 Task: Change the transform type for the video transformation filter to "Transpose".
Action: Mouse moved to (132, 27)
Screenshot: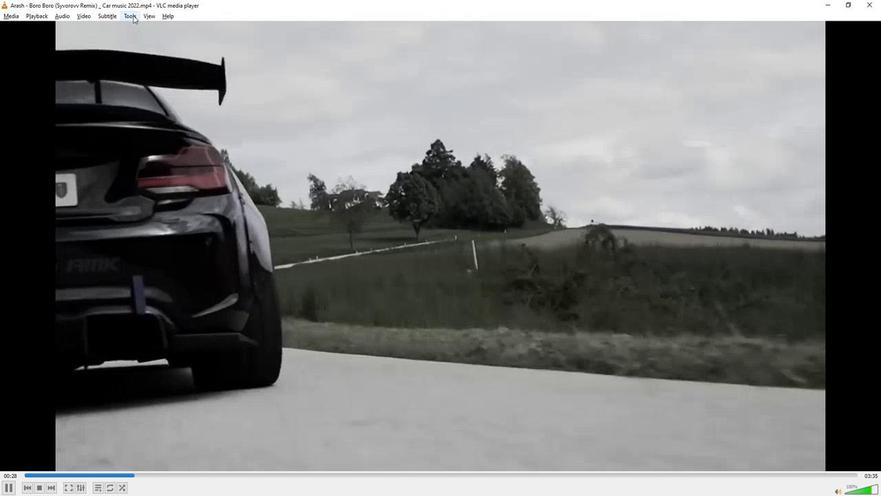 
Action: Mouse pressed left at (132, 27)
Screenshot: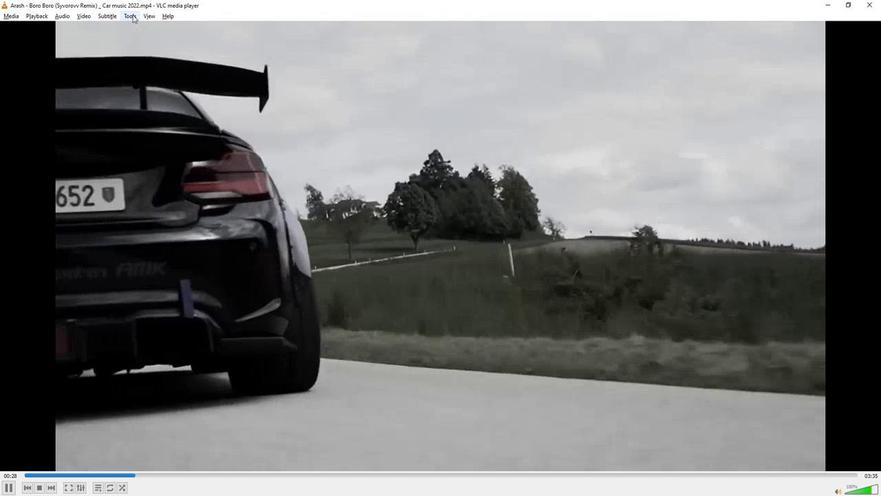 
Action: Mouse moved to (142, 130)
Screenshot: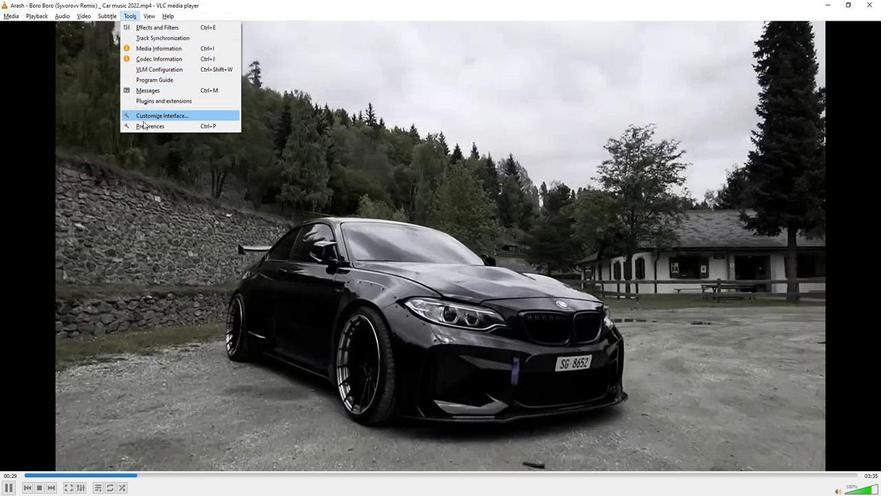 
Action: Mouse pressed left at (142, 130)
Screenshot: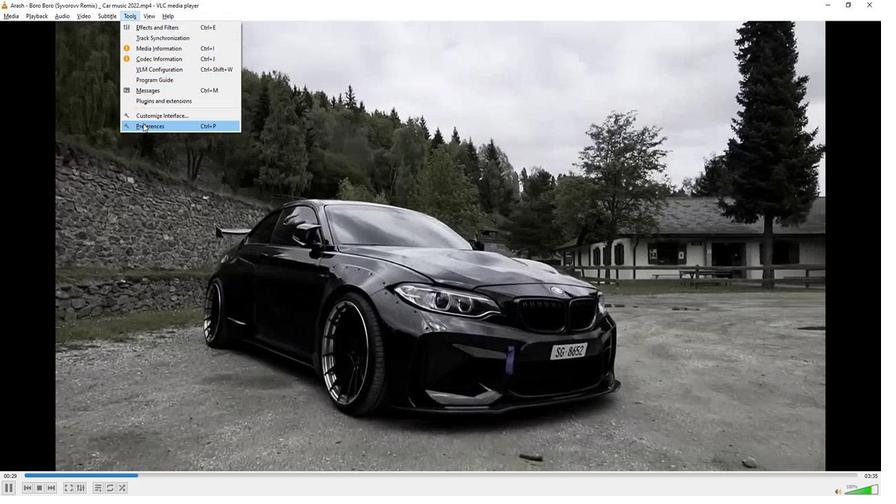 
Action: Mouse moved to (196, 384)
Screenshot: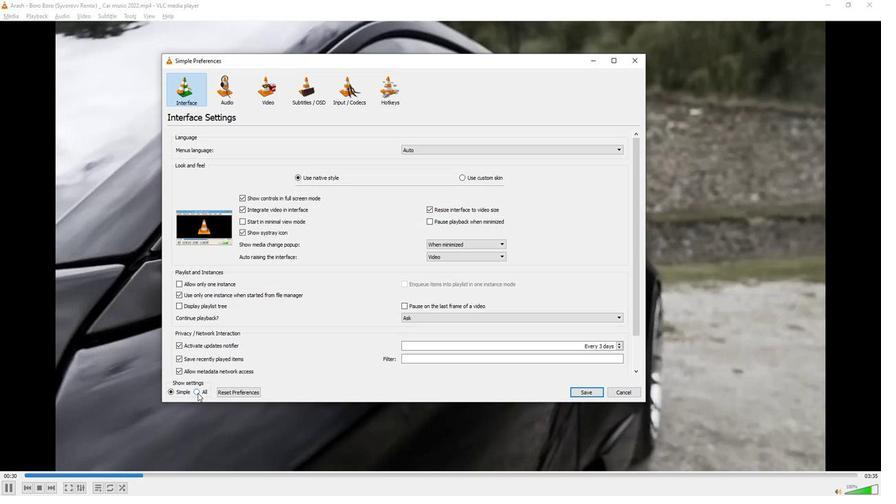 
Action: Mouse pressed left at (196, 384)
Screenshot: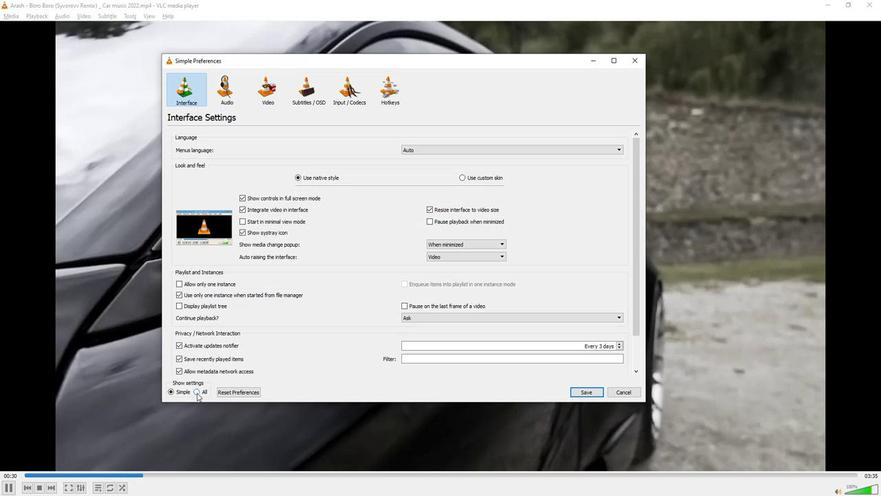 
Action: Mouse moved to (209, 269)
Screenshot: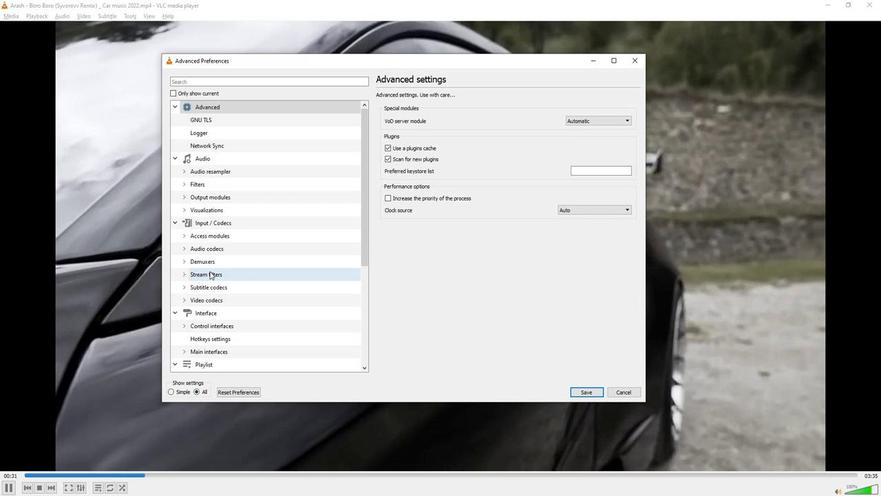 
Action: Mouse scrolled (209, 268) with delta (0, 0)
Screenshot: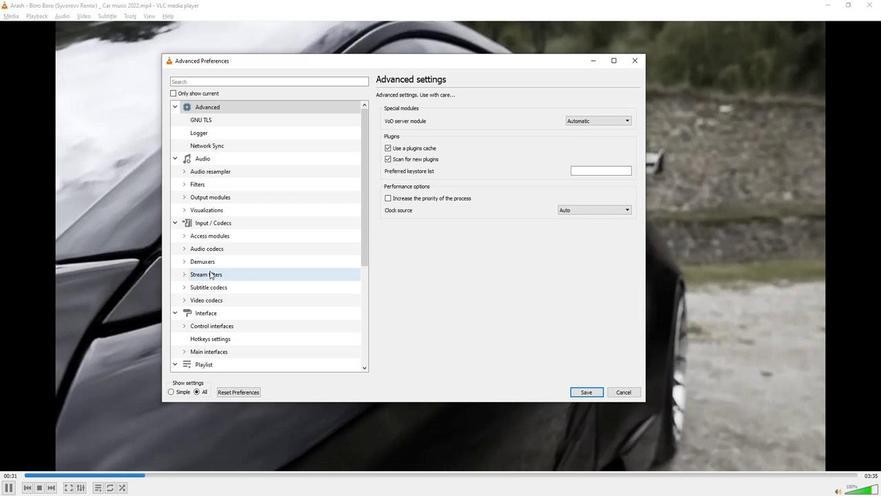 
Action: Mouse scrolled (209, 268) with delta (0, 0)
Screenshot: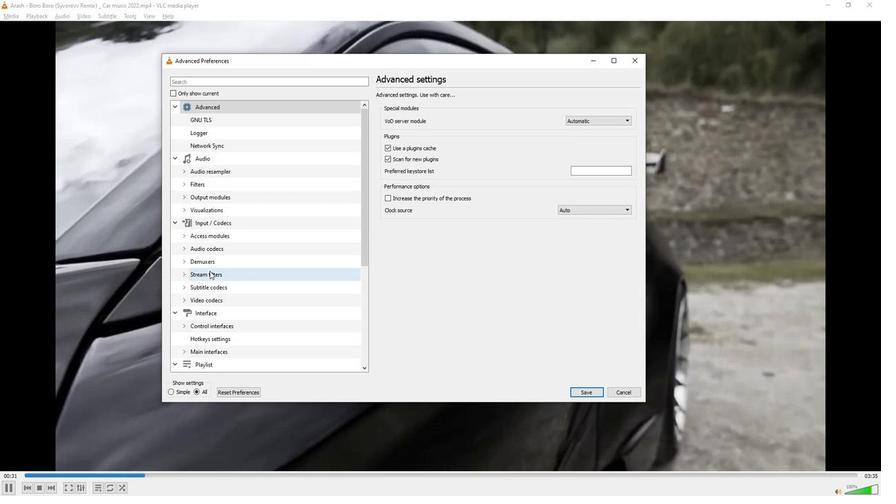 
Action: Mouse scrolled (209, 268) with delta (0, 0)
Screenshot: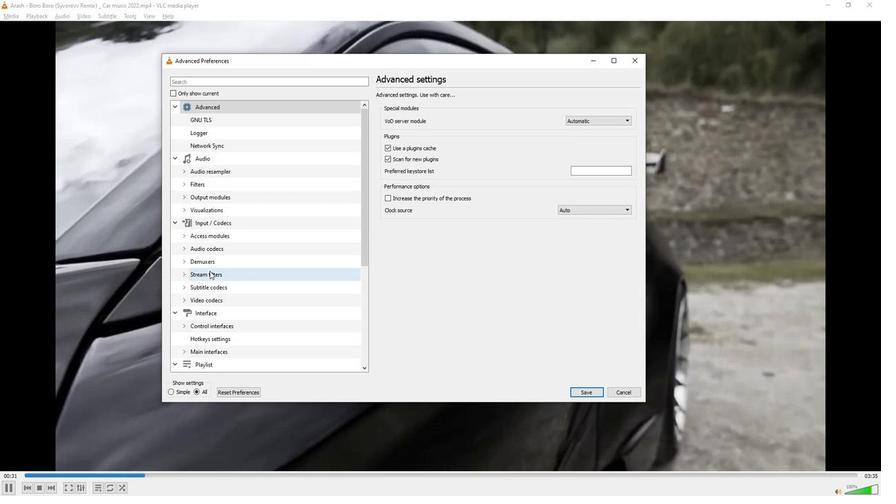 
Action: Mouse scrolled (209, 268) with delta (0, 0)
Screenshot: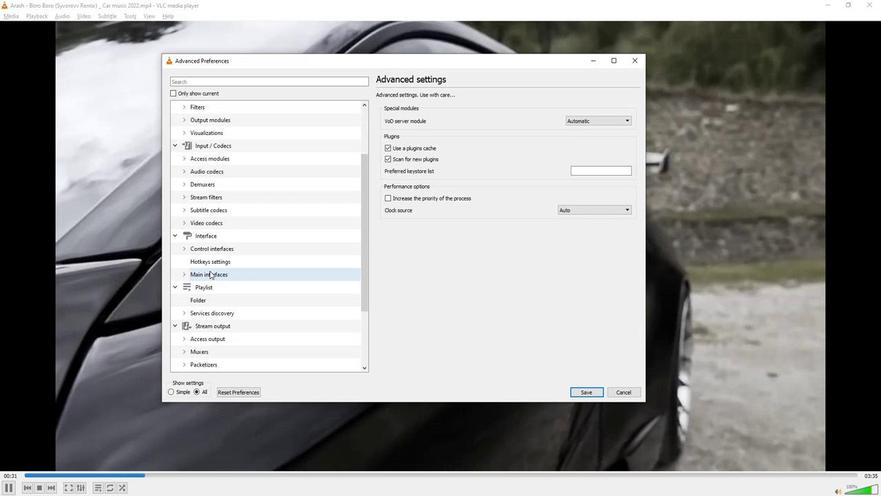 
Action: Mouse scrolled (209, 268) with delta (0, 0)
Screenshot: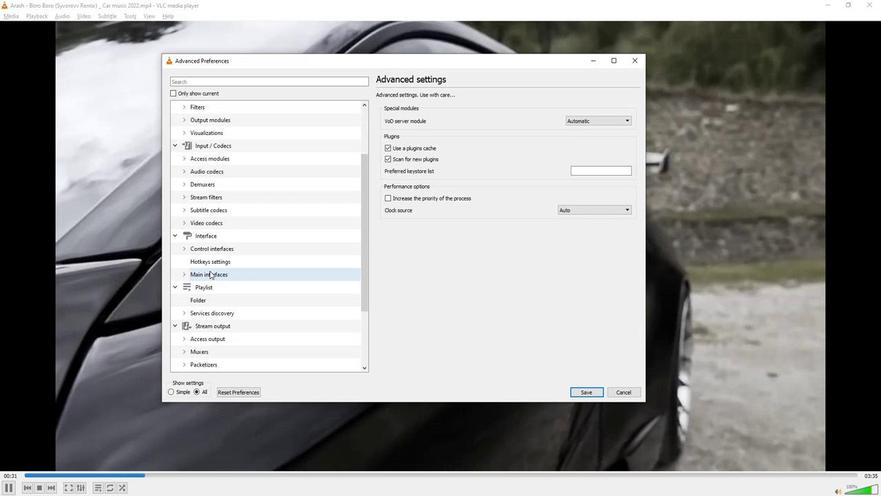 
Action: Mouse scrolled (209, 268) with delta (0, 0)
Screenshot: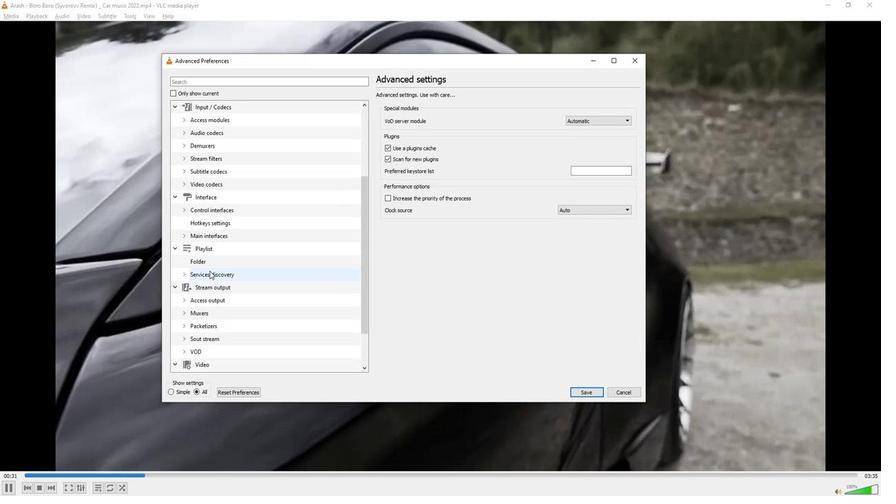 
Action: Mouse scrolled (209, 268) with delta (0, 0)
Screenshot: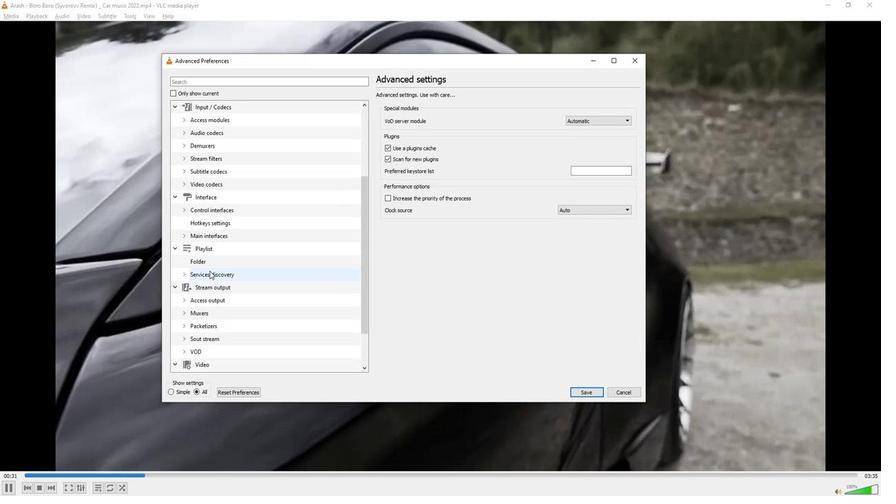 
Action: Mouse moved to (209, 269)
Screenshot: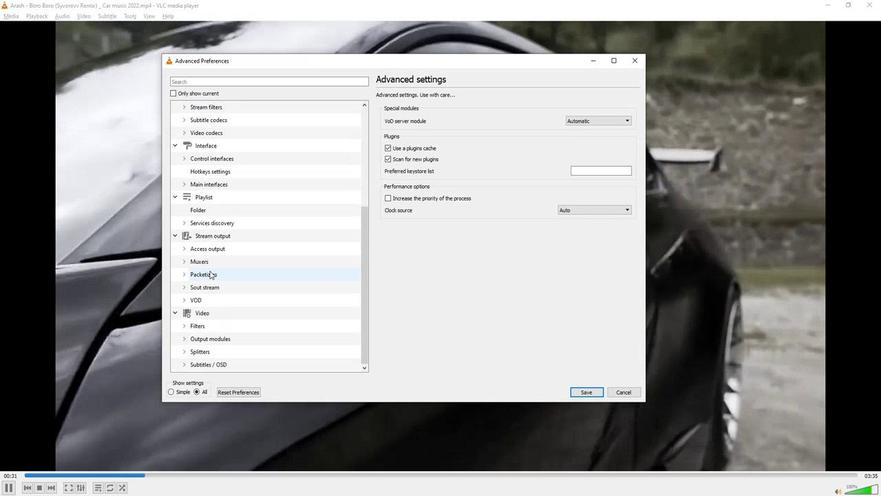 
Action: Mouse scrolled (209, 268) with delta (0, 0)
Screenshot: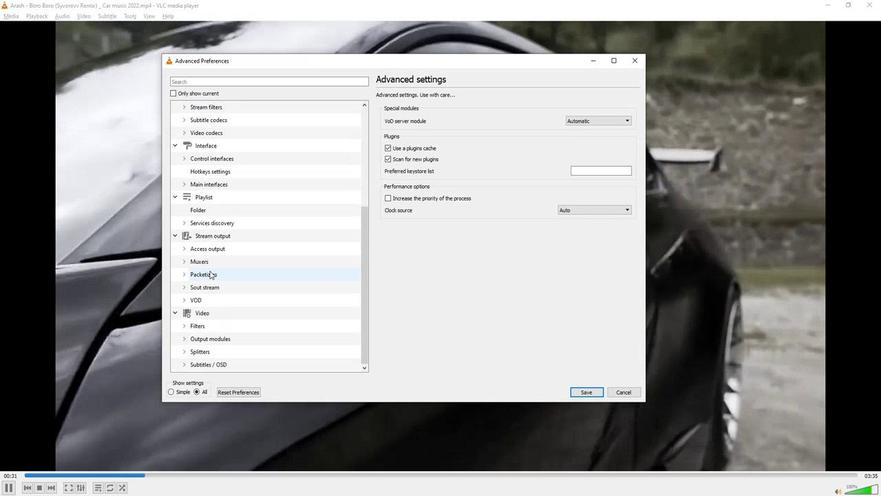 
Action: Mouse moved to (209, 269)
Screenshot: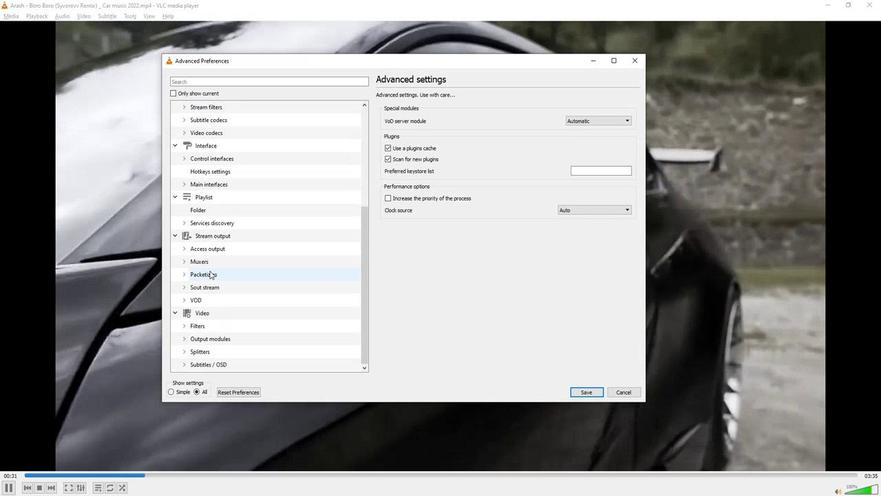 
Action: Mouse scrolled (209, 268) with delta (0, 0)
Screenshot: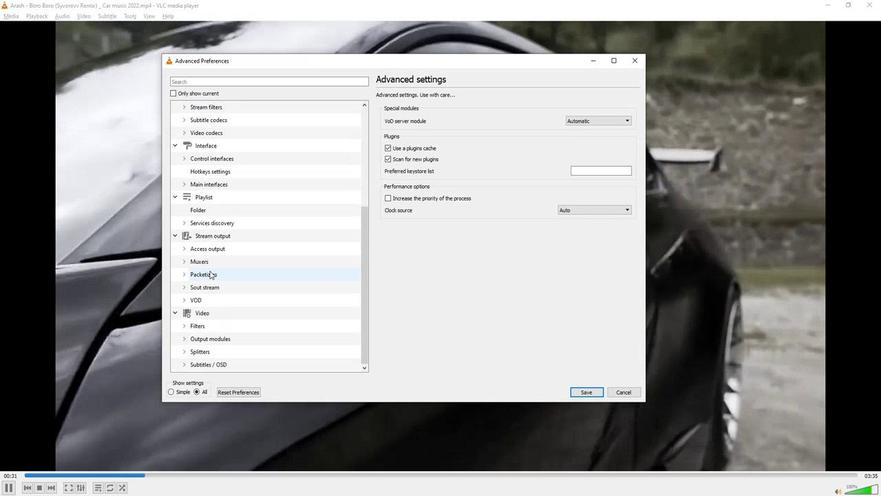 
Action: Mouse scrolled (209, 268) with delta (0, 0)
Screenshot: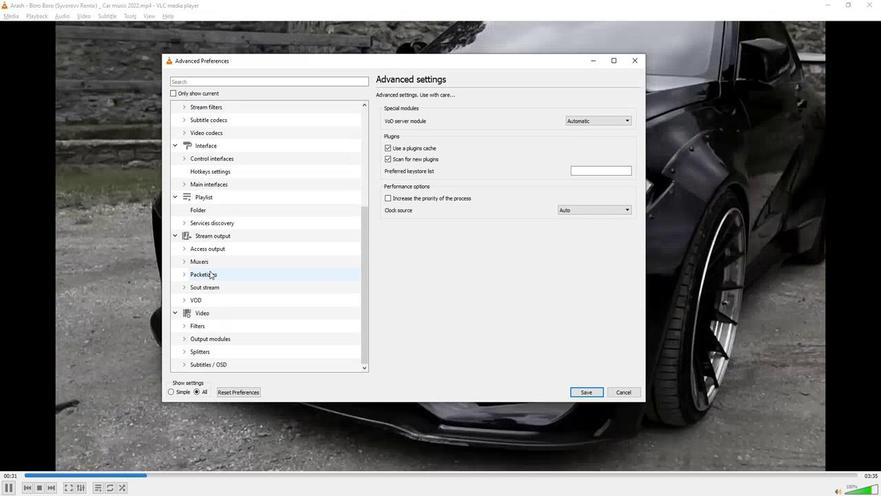 
Action: Mouse scrolled (209, 268) with delta (0, 0)
Screenshot: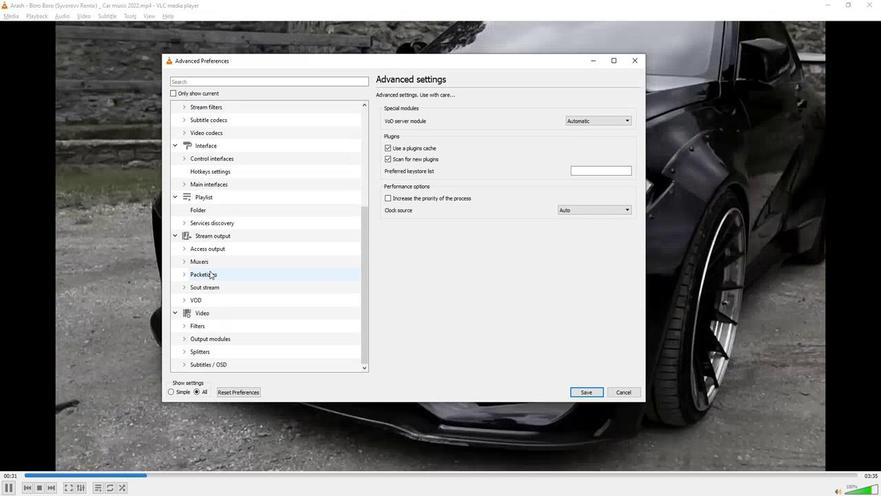 
Action: Mouse scrolled (209, 268) with delta (0, 0)
Screenshot: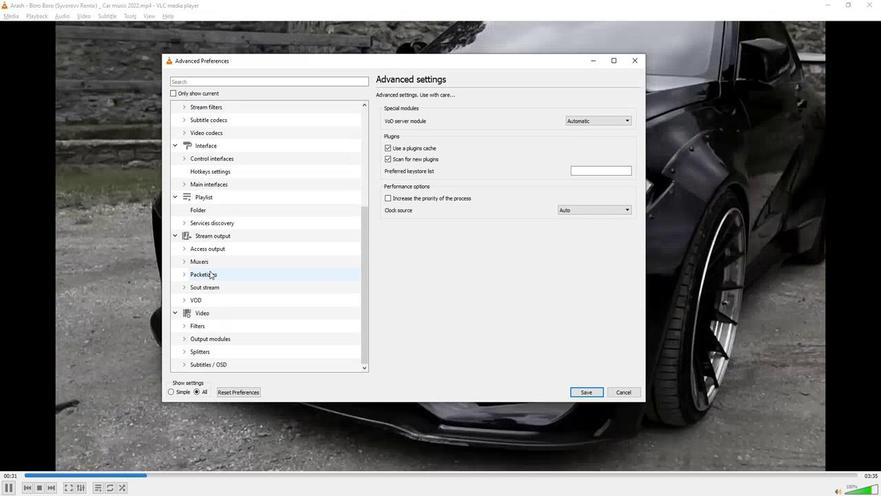 
Action: Mouse moved to (183, 317)
Screenshot: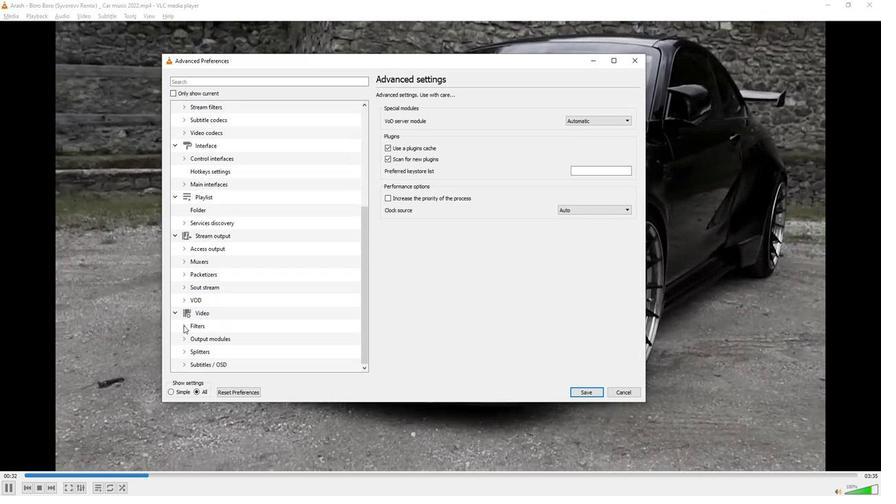 
Action: Mouse pressed left at (183, 317)
Screenshot: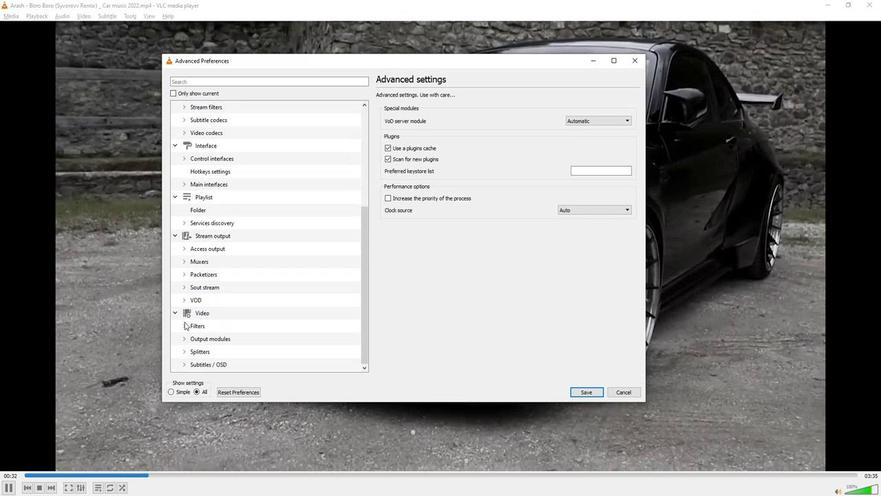 
Action: Mouse moved to (226, 293)
Screenshot: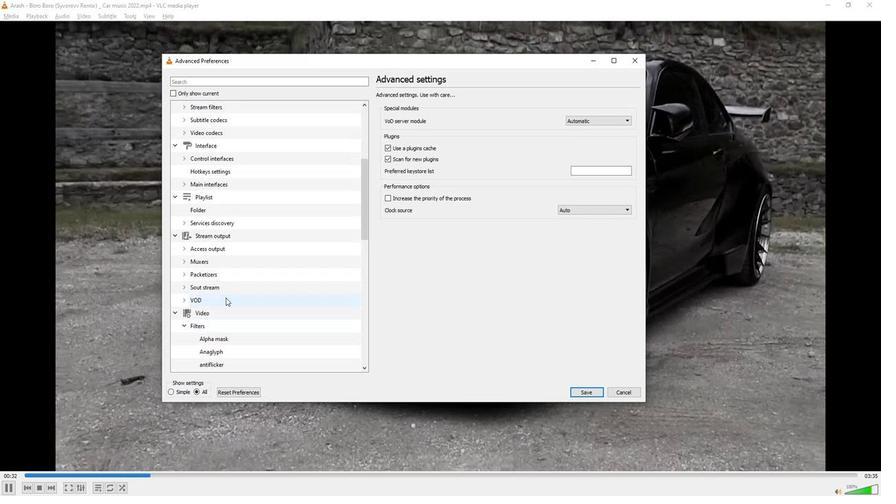 
Action: Mouse scrolled (226, 293) with delta (0, 0)
Screenshot: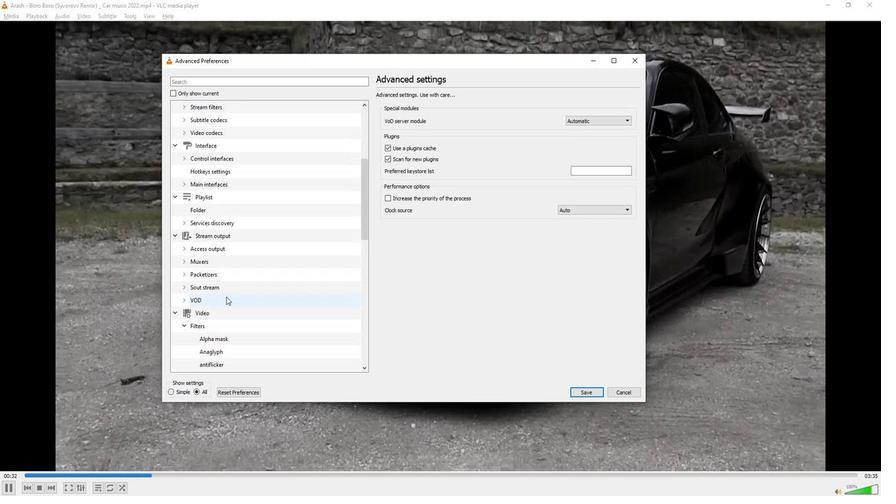
Action: Mouse scrolled (226, 293) with delta (0, 0)
Screenshot: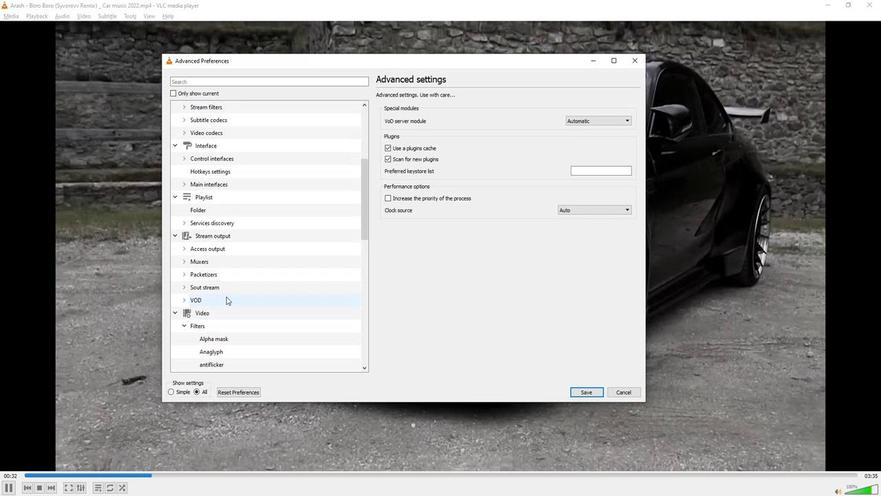 
Action: Mouse scrolled (226, 293) with delta (0, 0)
Screenshot: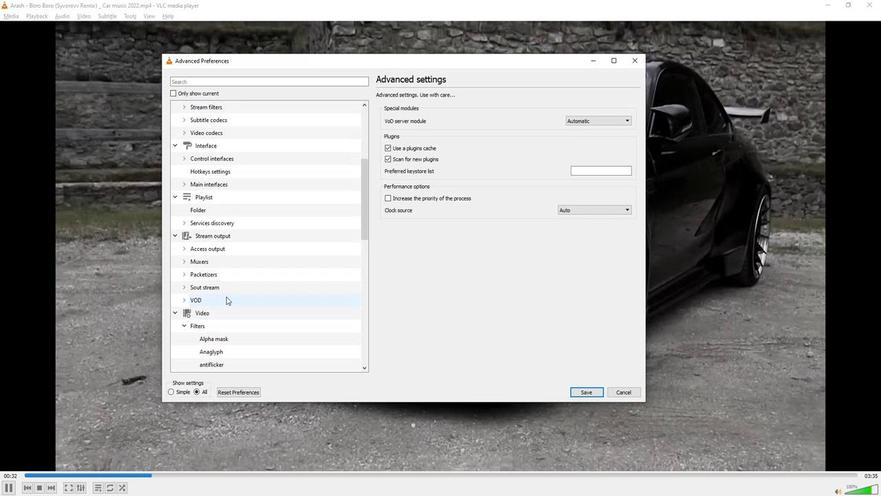 
Action: Mouse scrolled (226, 293) with delta (0, 0)
Screenshot: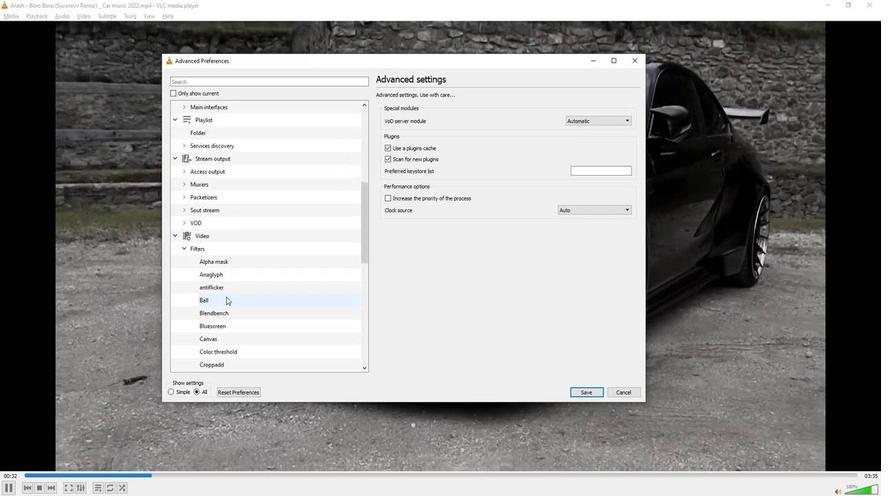
Action: Mouse scrolled (226, 293) with delta (0, 0)
Screenshot: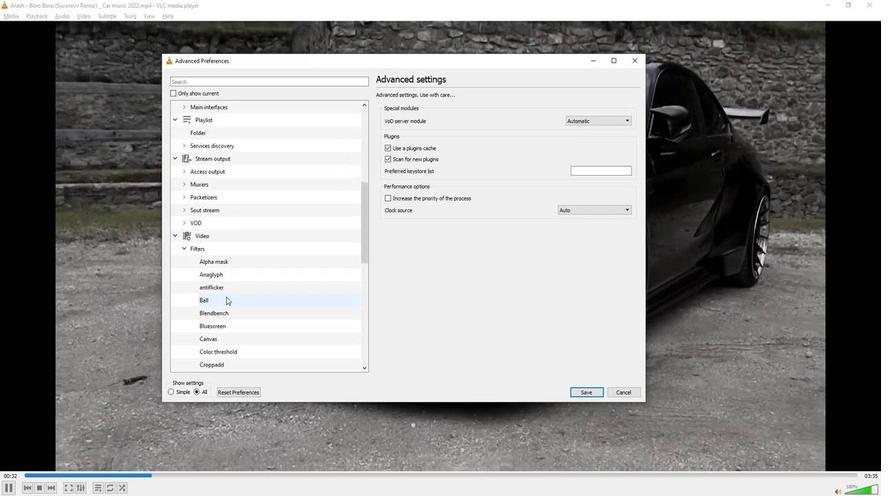 
Action: Mouse scrolled (226, 293) with delta (0, 0)
Screenshot: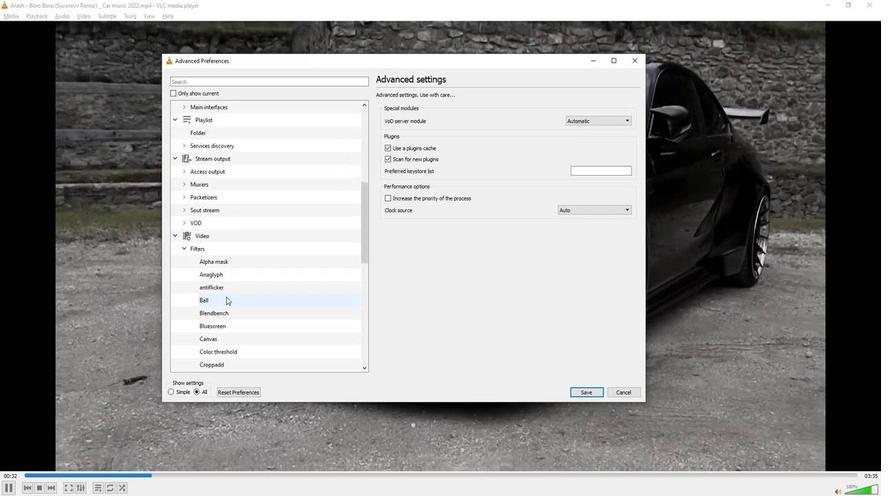 
Action: Mouse scrolled (226, 293) with delta (0, 0)
Screenshot: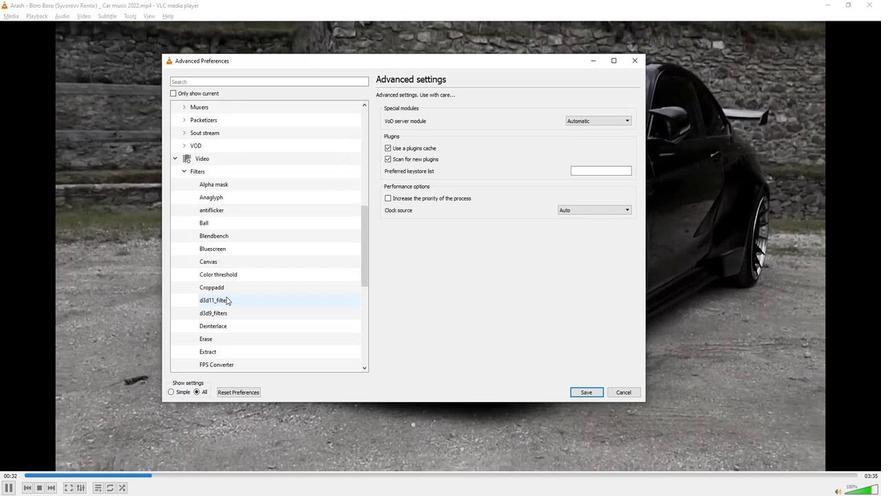 
Action: Mouse scrolled (226, 293) with delta (0, 0)
Screenshot: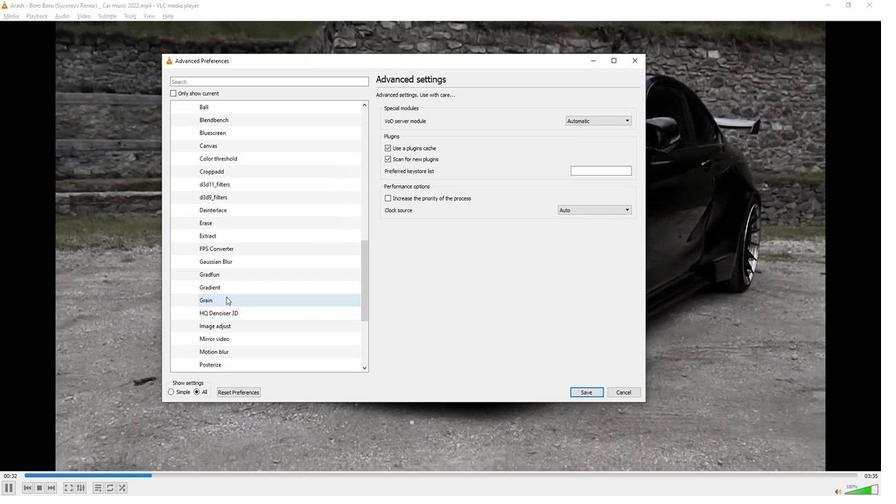 
Action: Mouse scrolled (226, 293) with delta (0, 0)
Screenshot: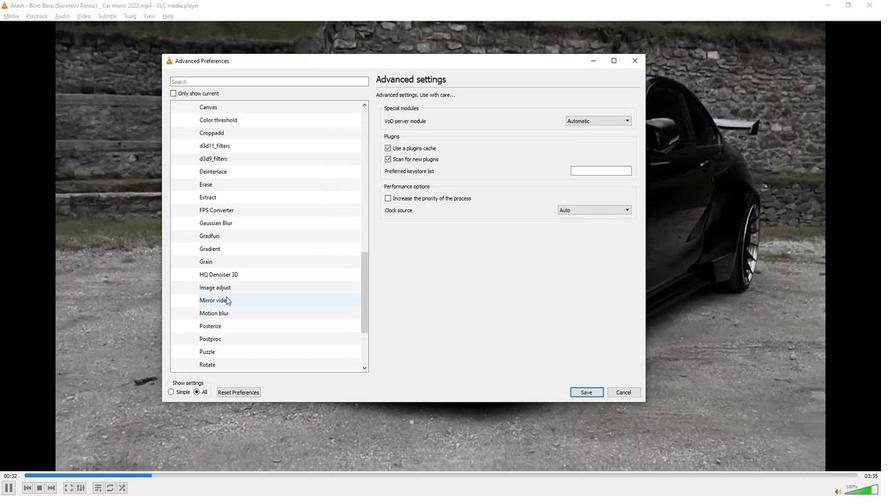 
Action: Mouse scrolled (226, 293) with delta (0, 0)
Screenshot: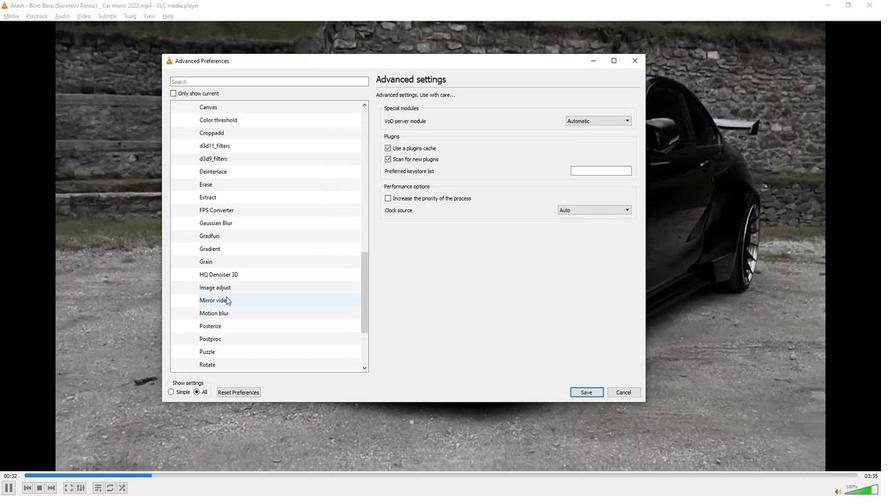 
Action: Mouse scrolled (226, 293) with delta (0, 0)
Screenshot: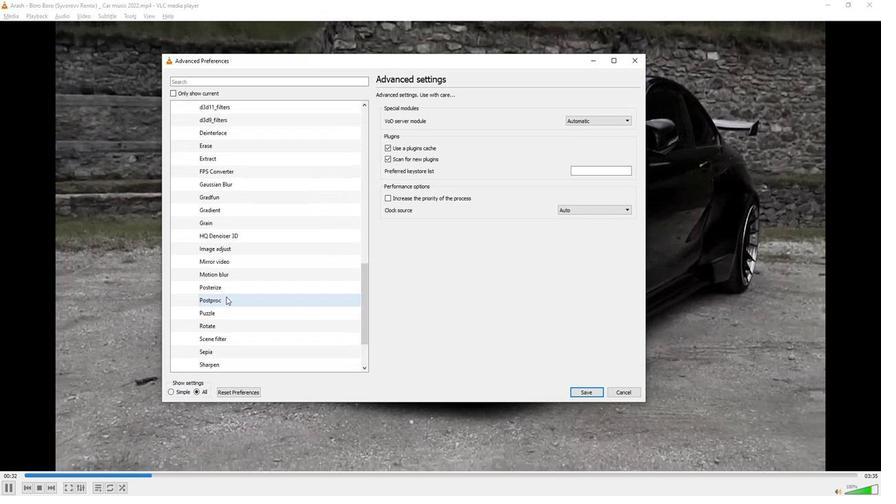 
Action: Mouse scrolled (226, 293) with delta (0, 0)
Screenshot: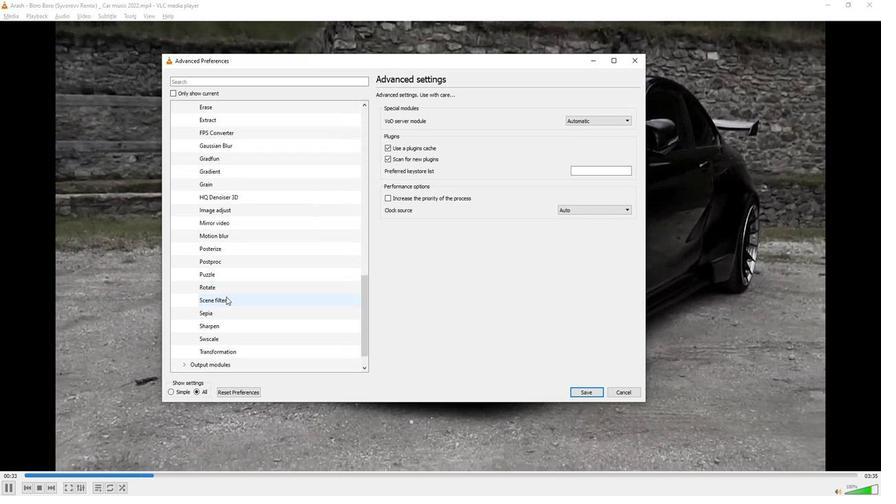 
Action: Mouse moved to (226, 293)
Screenshot: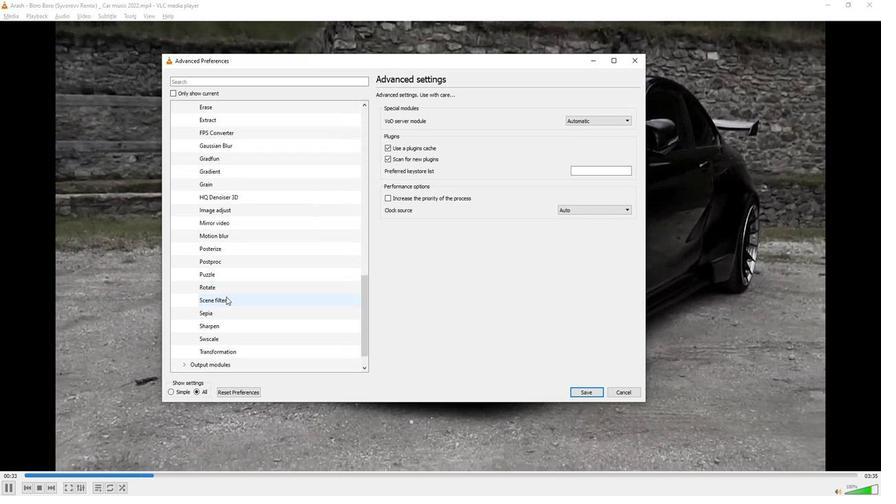 
Action: Mouse scrolled (226, 292) with delta (0, 0)
Screenshot: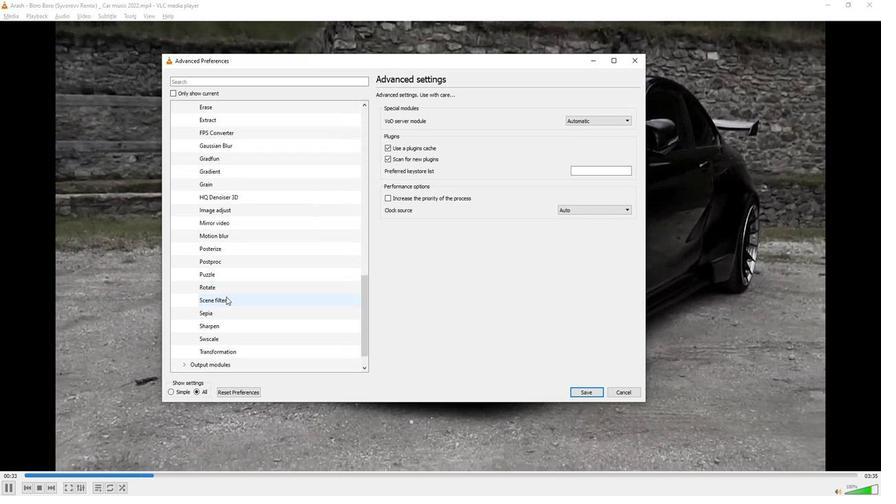 
Action: Mouse scrolled (226, 292) with delta (0, 0)
Screenshot: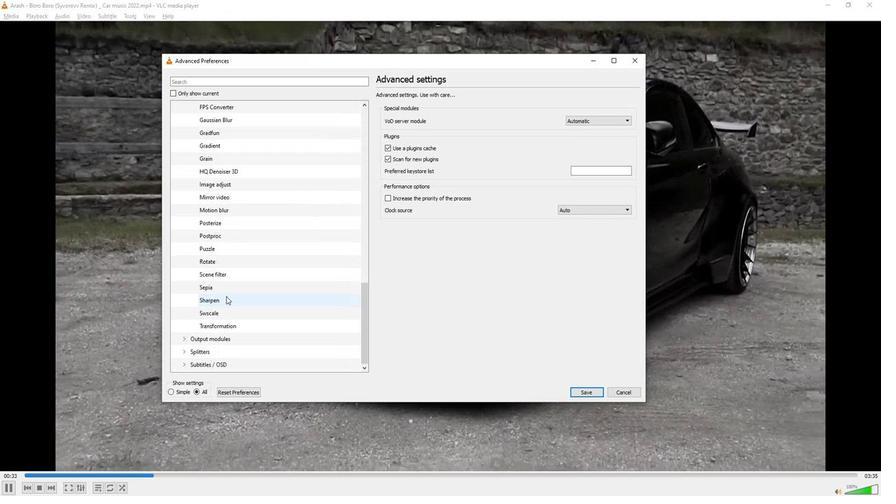 
Action: Mouse moved to (208, 320)
Screenshot: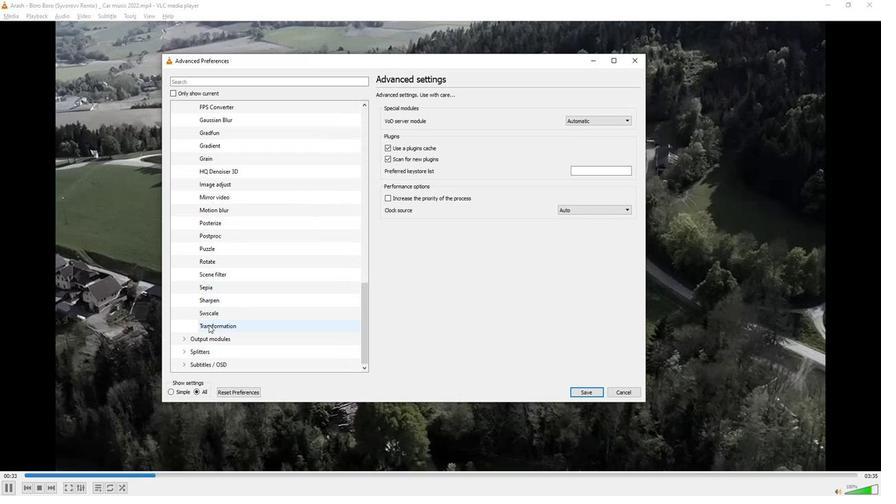 
Action: Mouse pressed left at (208, 320)
Screenshot: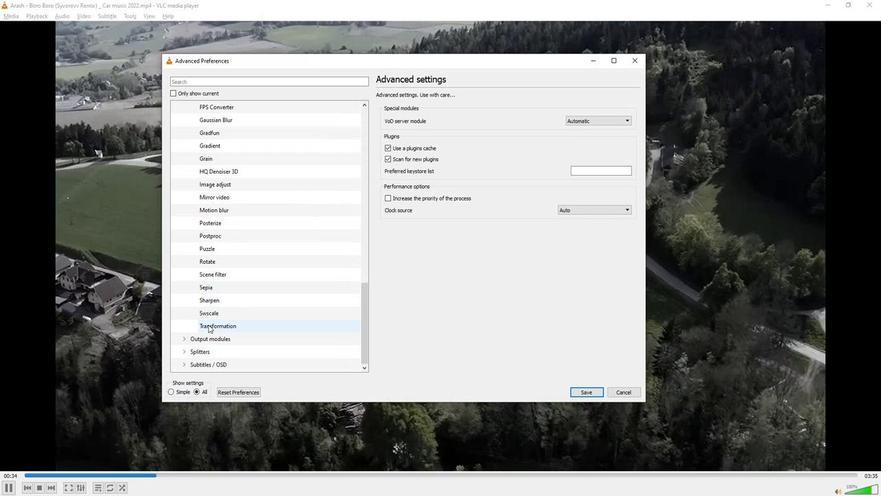 
Action: Mouse moved to (593, 119)
Screenshot: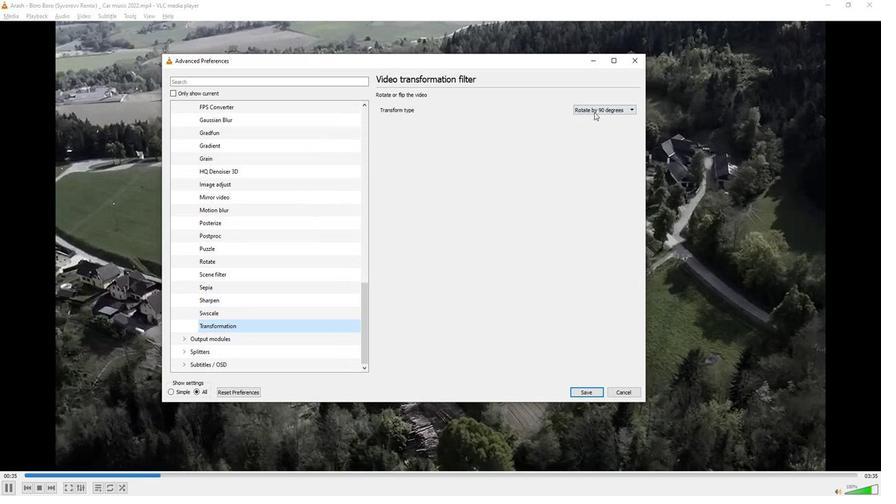 
Action: Mouse pressed left at (593, 119)
Screenshot: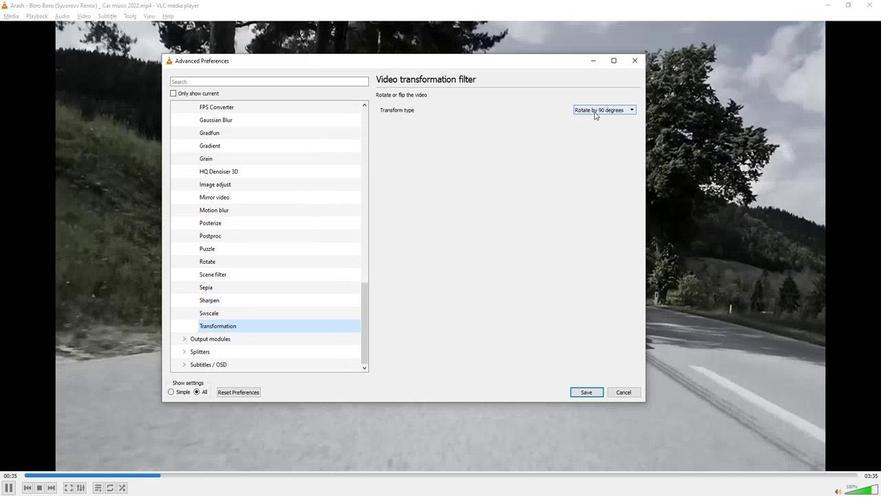 
Action: Mouse moved to (589, 152)
Screenshot: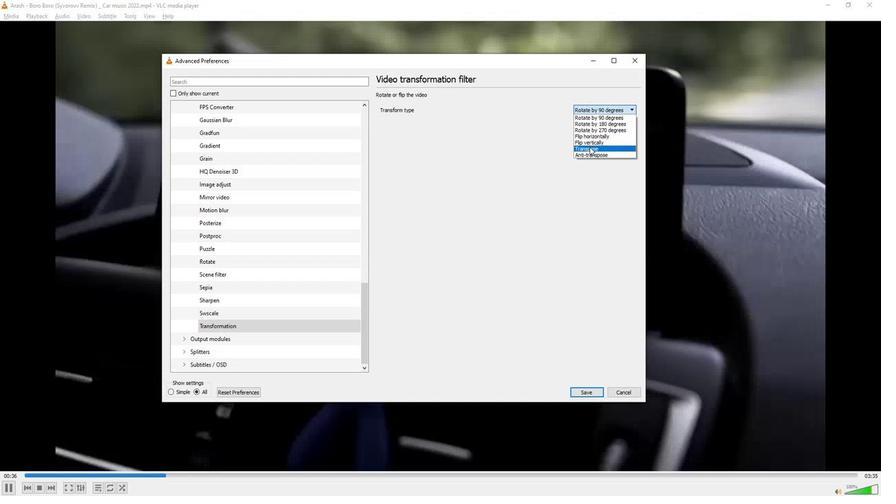 
Action: Mouse pressed left at (589, 152)
Screenshot: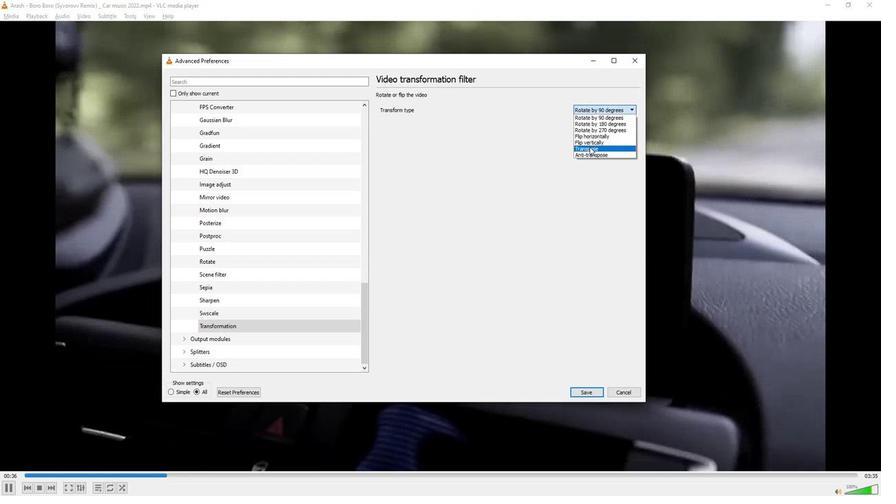 
Action: Mouse moved to (503, 201)
Screenshot: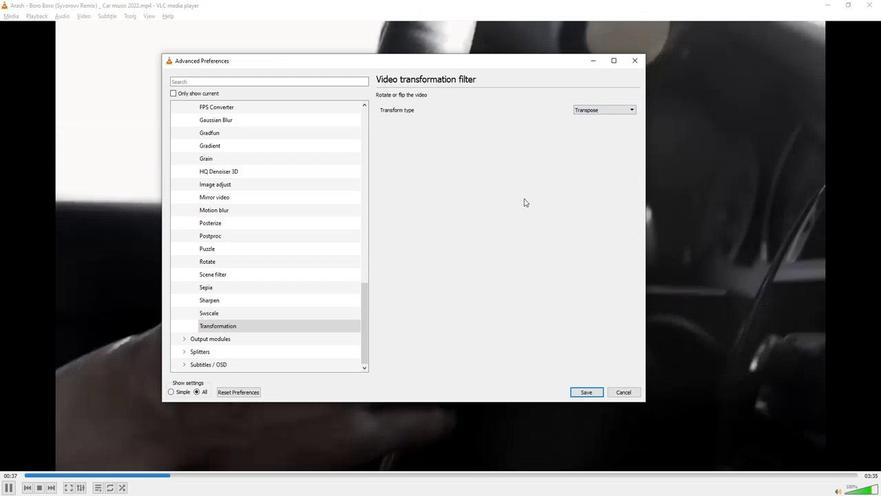 
